 Task: Select hybrid workplace type.
Action: Mouse moved to (597, 146)
Screenshot: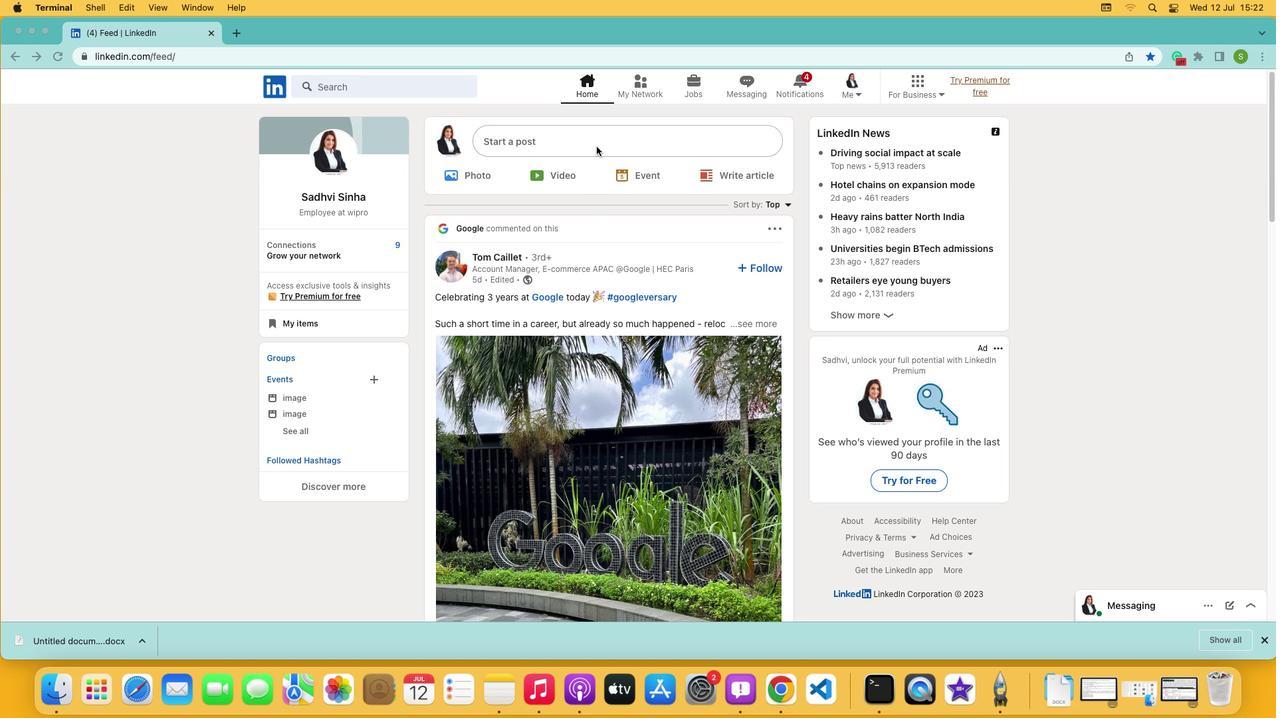 
Action: Mouse pressed left at (597, 146)
Screenshot: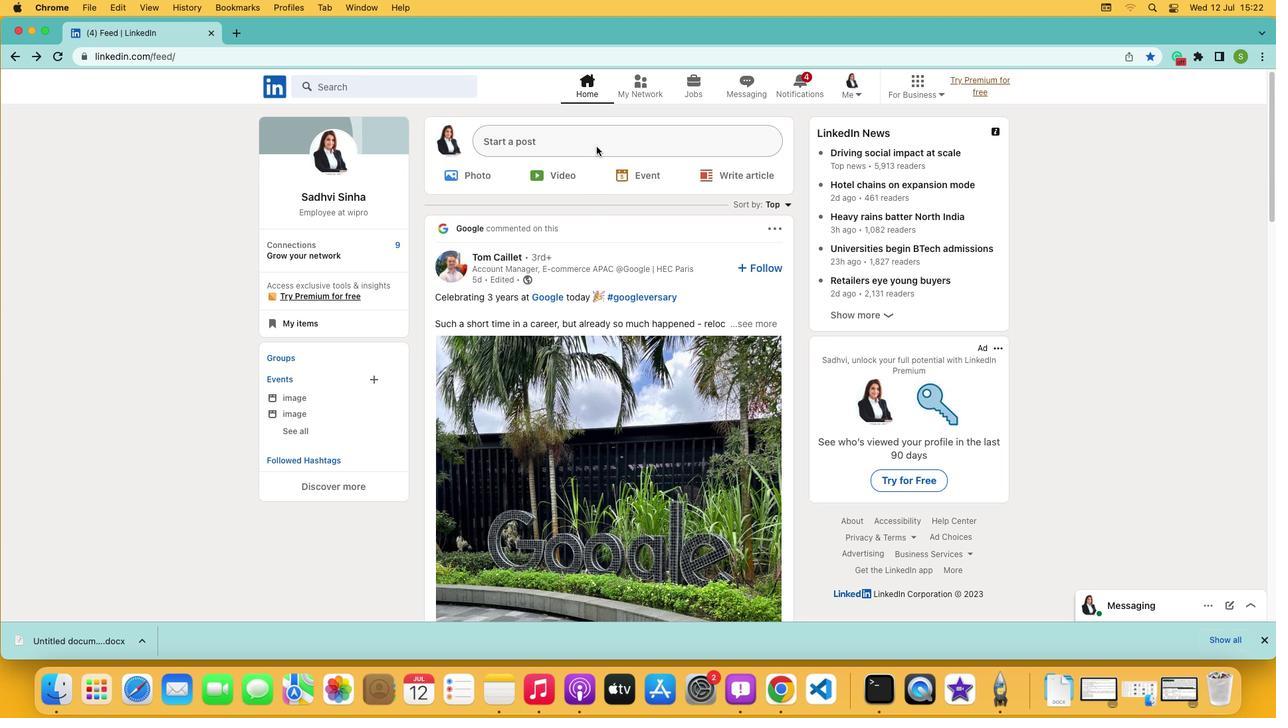 
Action: Mouse pressed left at (597, 146)
Screenshot: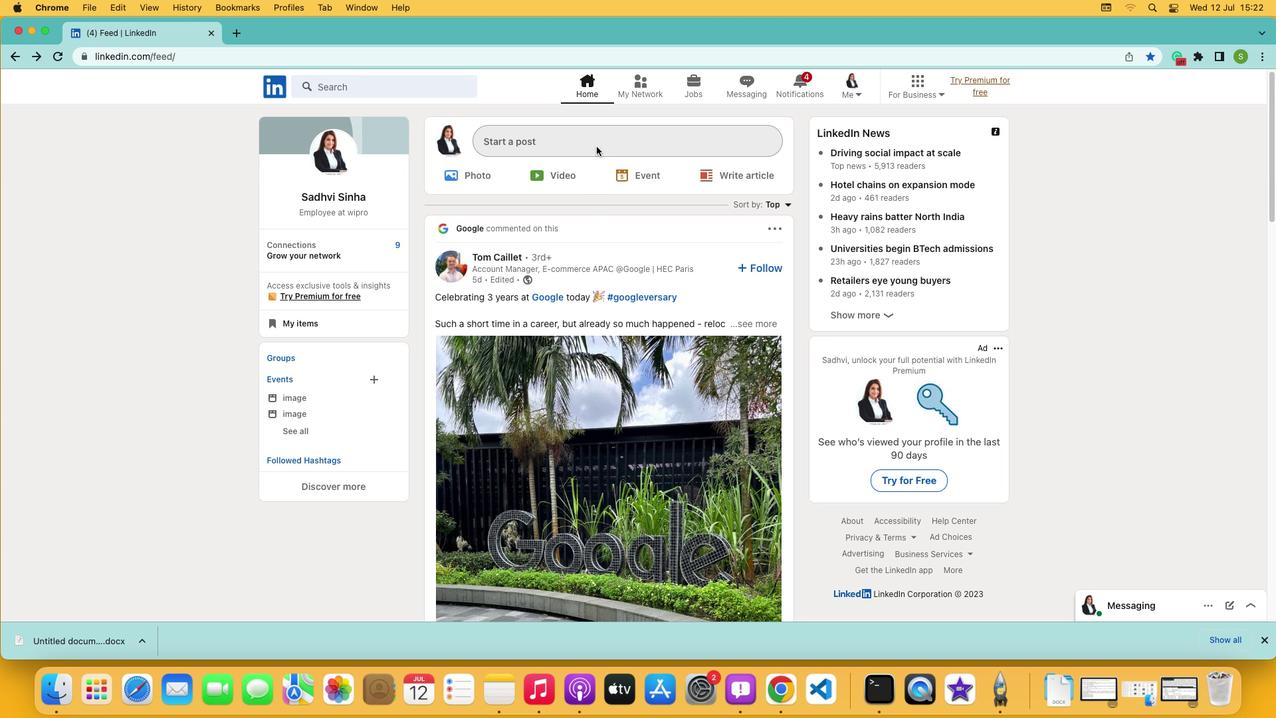 
Action: Mouse moved to (566, 400)
Screenshot: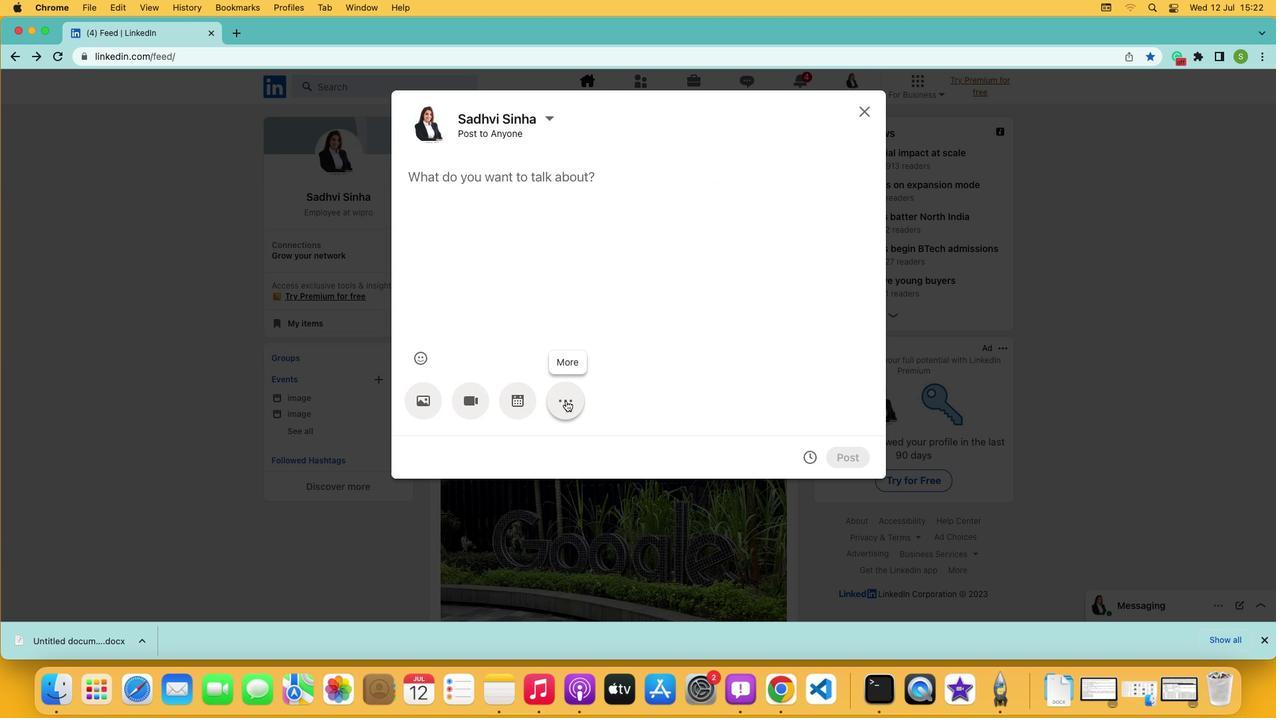 
Action: Mouse pressed left at (566, 400)
Screenshot: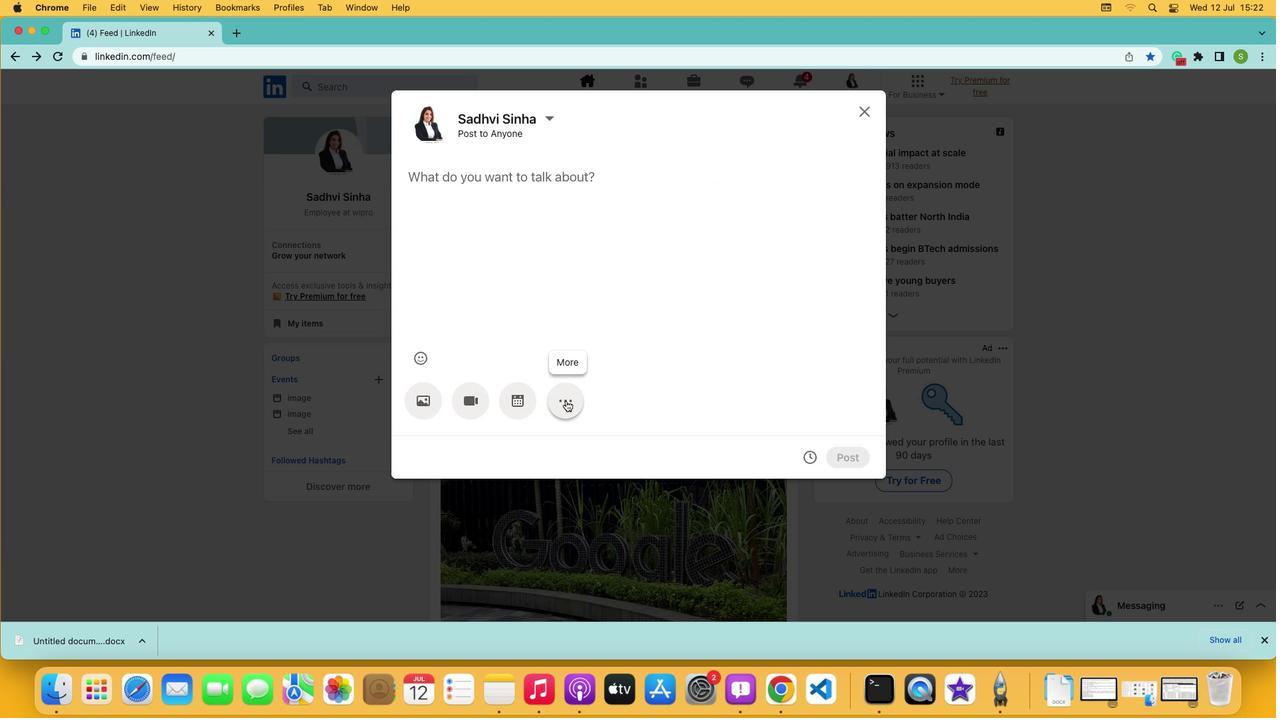 
Action: Mouse moved to (609, 396)
Screenshot: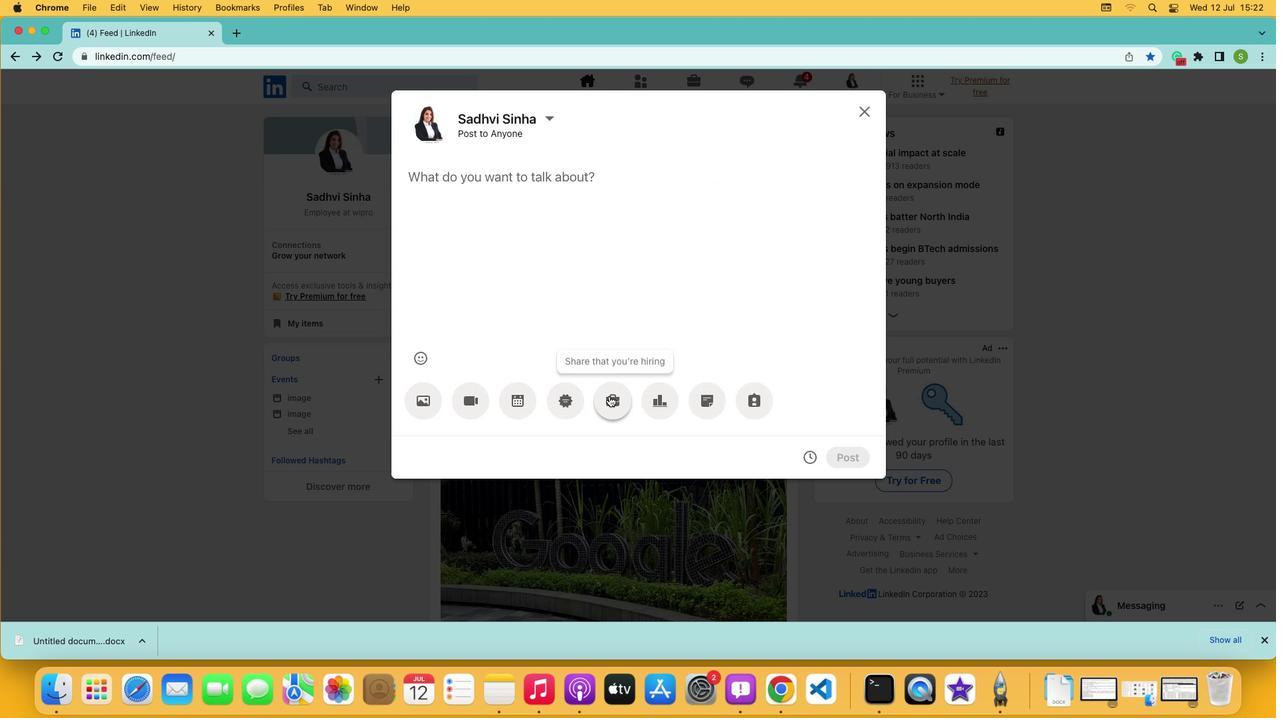 
Action: Mouse pressed left at (609, 396)
Screenshot: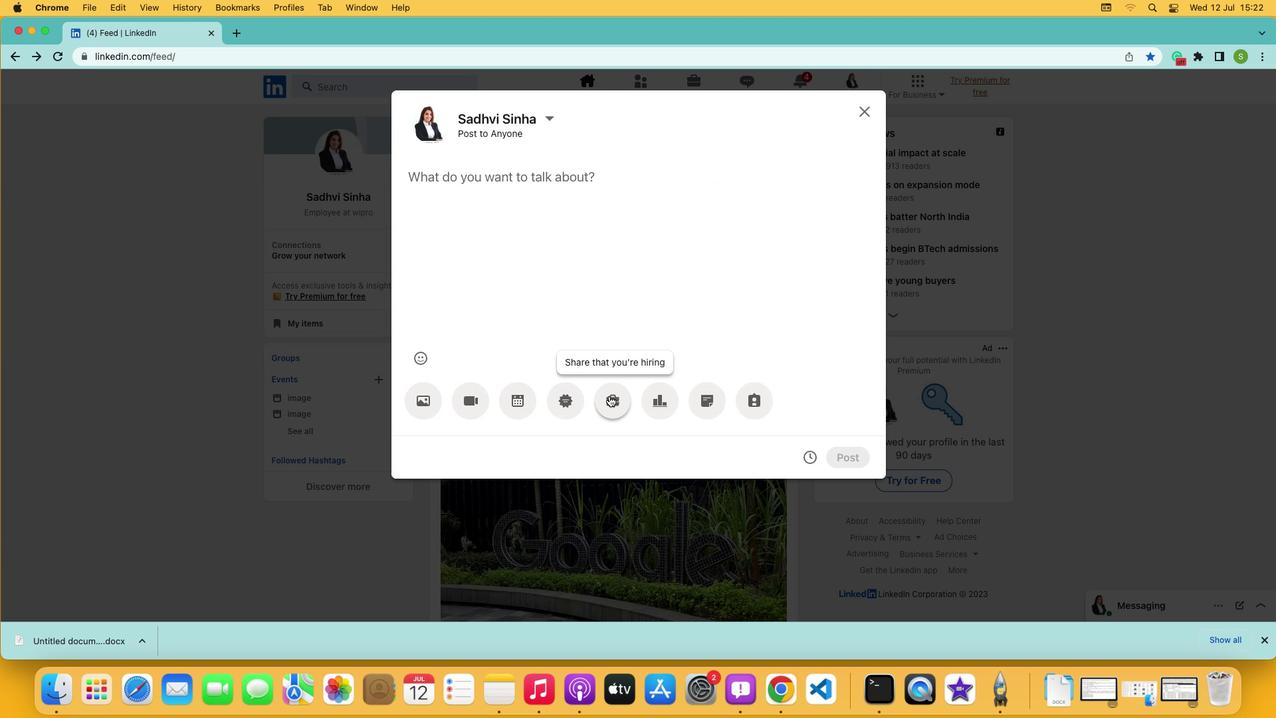 
Action: Mouse moved to (602, 261)
Screenshot: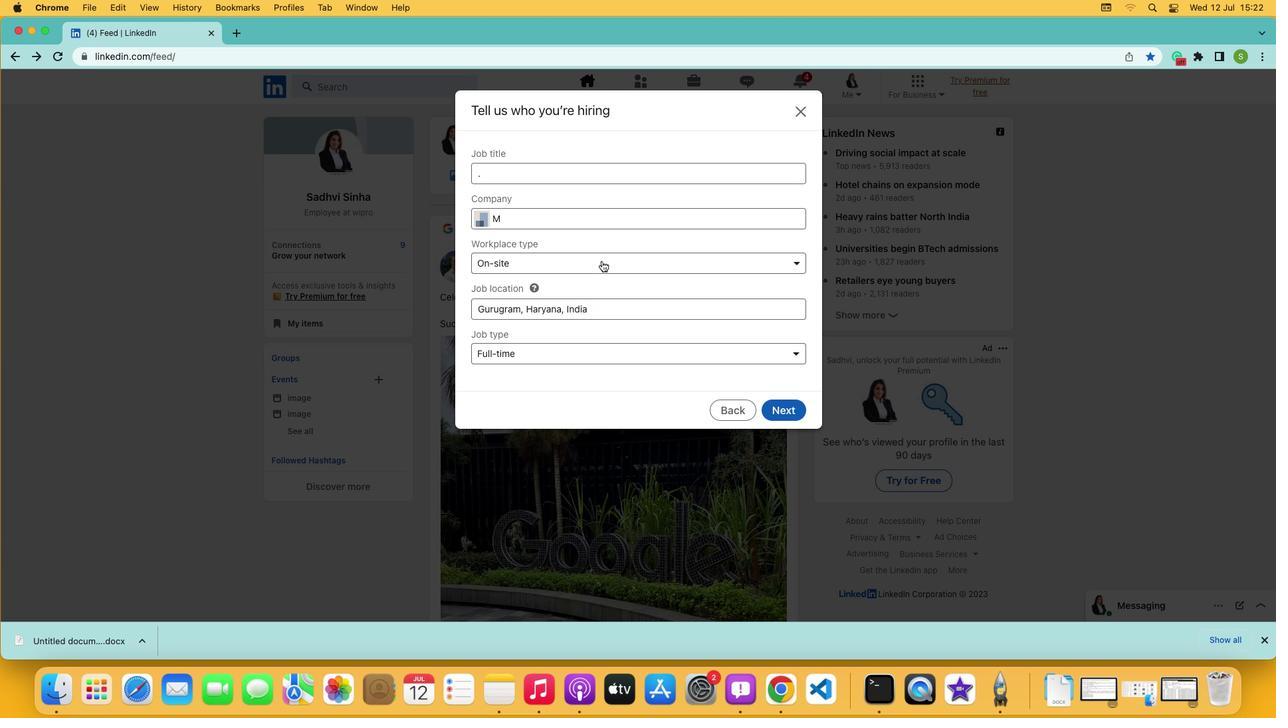 
Action: Mouse pressed left at (602, 261)
Screenshot: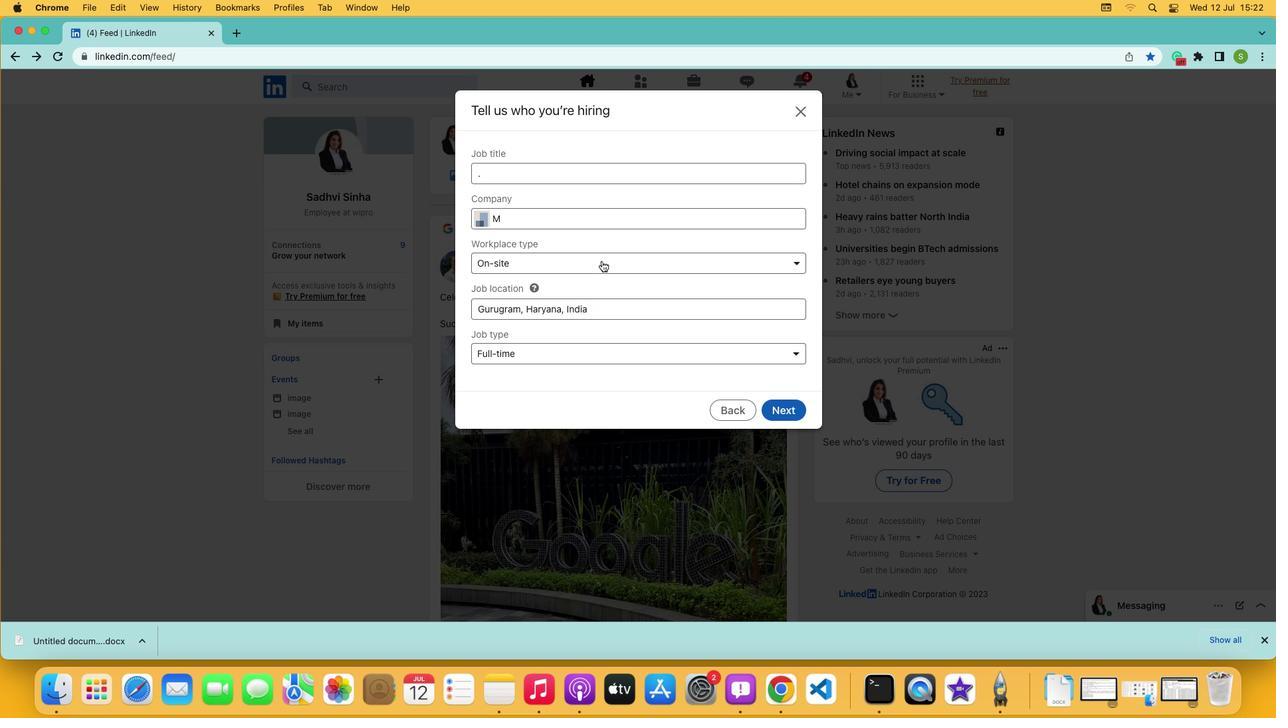 
Action: Mouse moved to (573, 334)
Screenshot: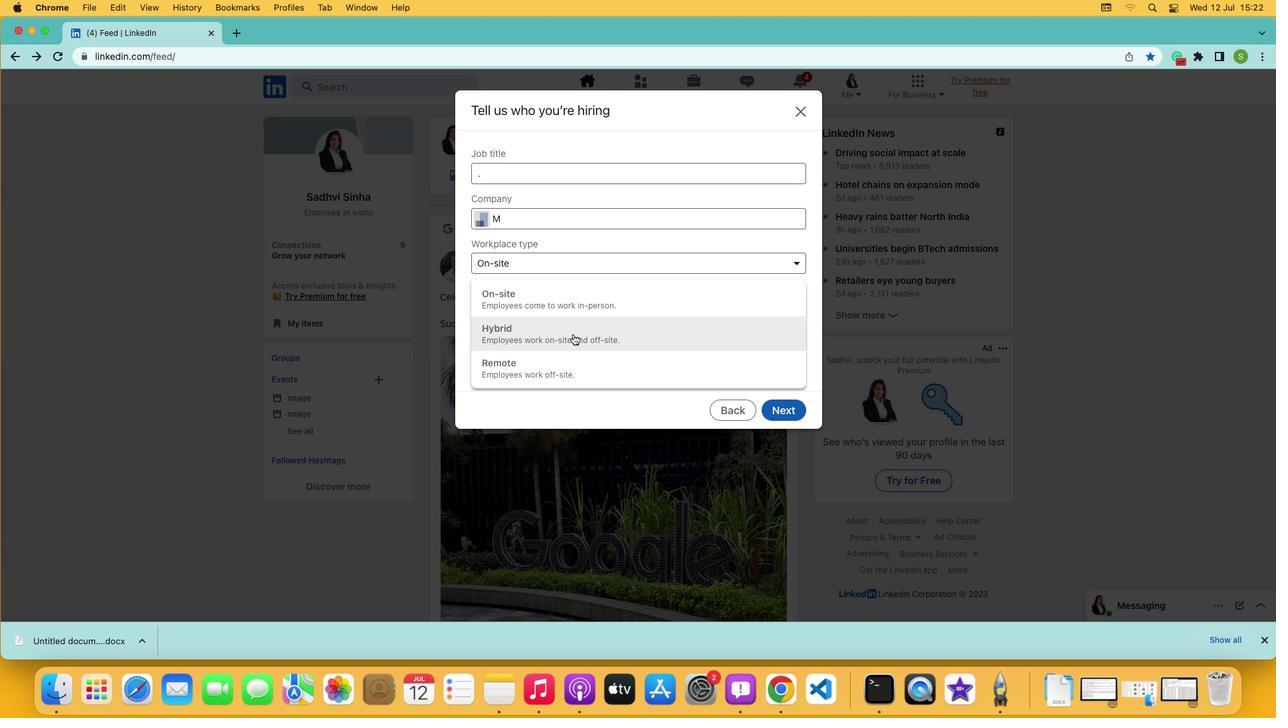 
Action: Mouse pressed left at (573, 334)
Screenshot: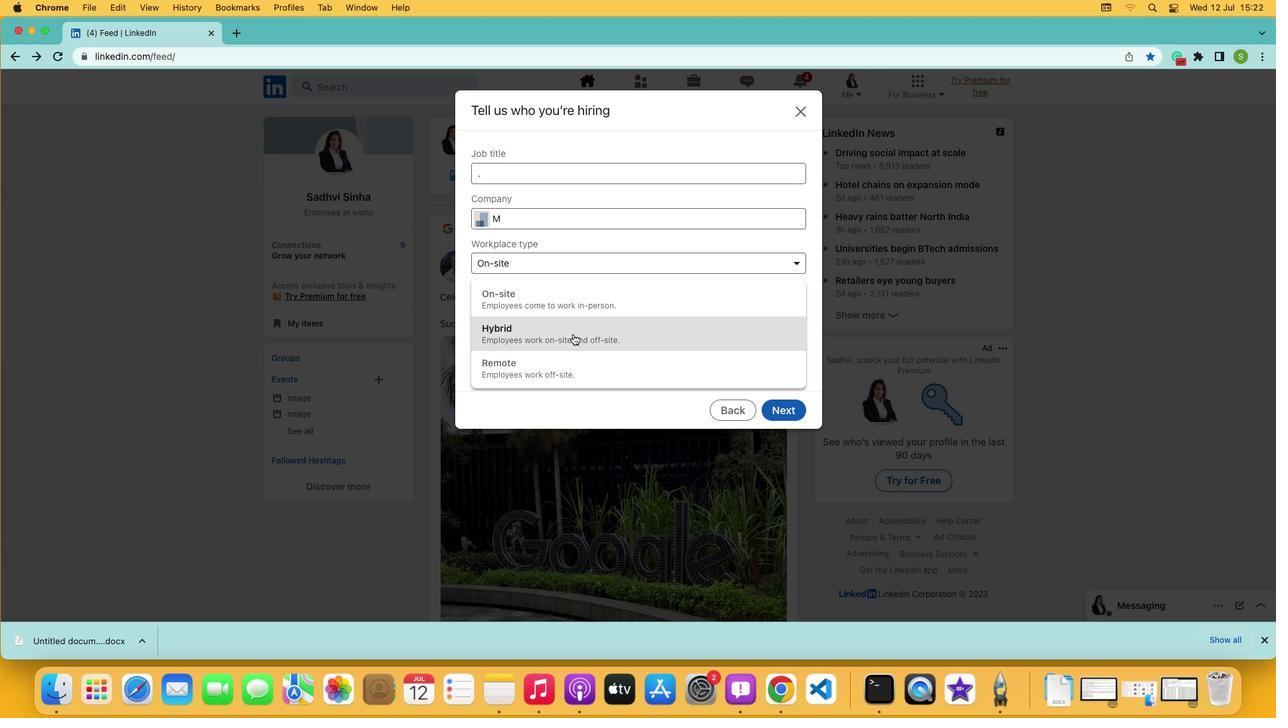 
